 Task: Look for products in the category "Baby Health Care" from Hyland's only.
Action: Mouse moved to (259, 137)
Screenshot: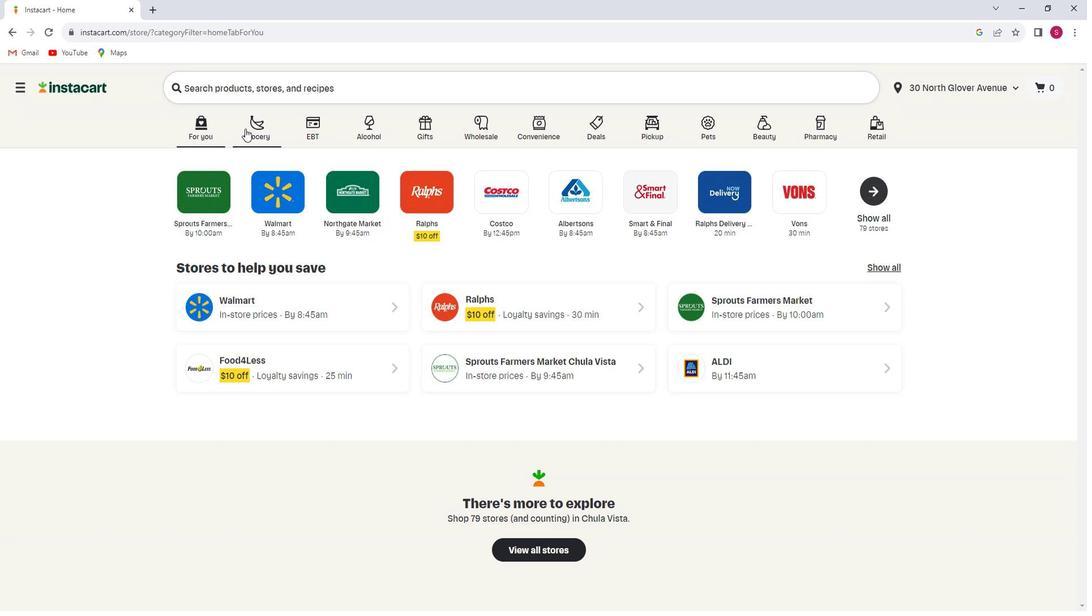 
Action: Mouse pressed left at (259, 137)
Screenshot: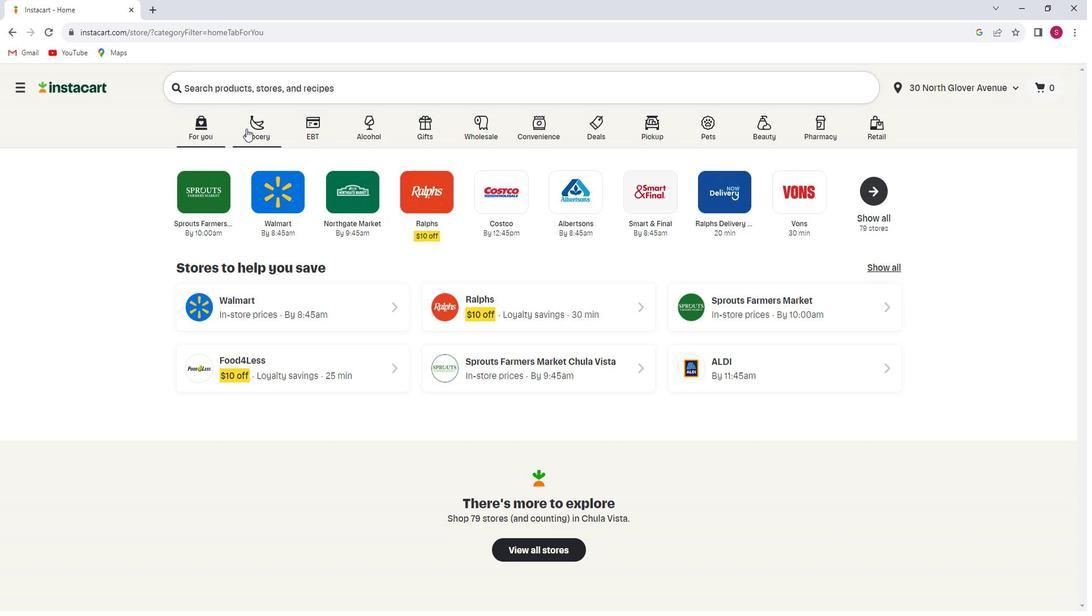 
Action: Mouse moved to (265, 347)
Screenshot: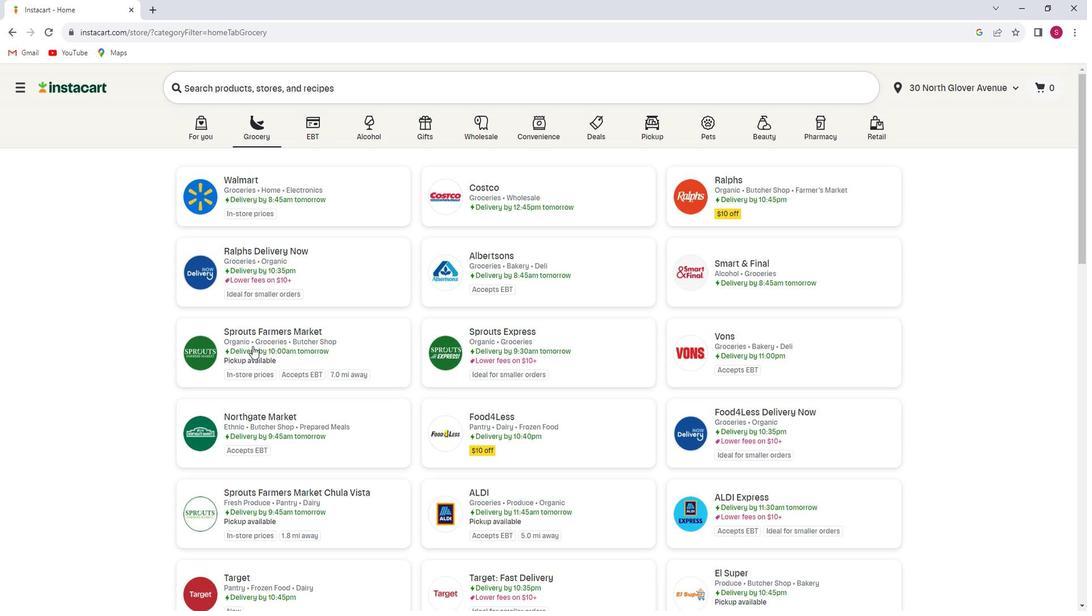 
Action: Mouse pressed left at (265, 347)
Screenshot: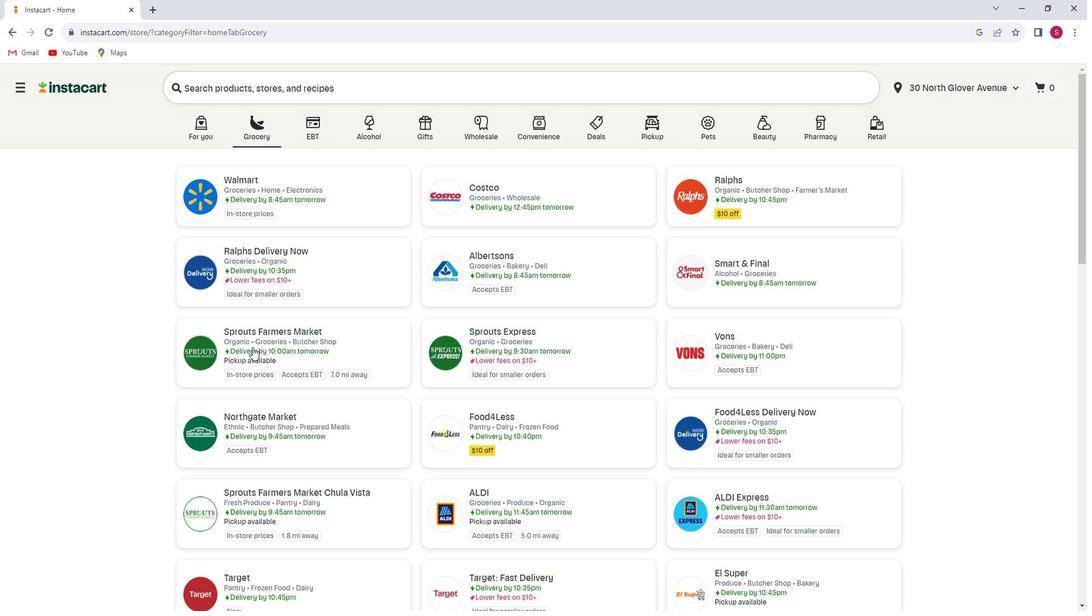 
Action: Mouse moved to (150, 381)
Screenshot: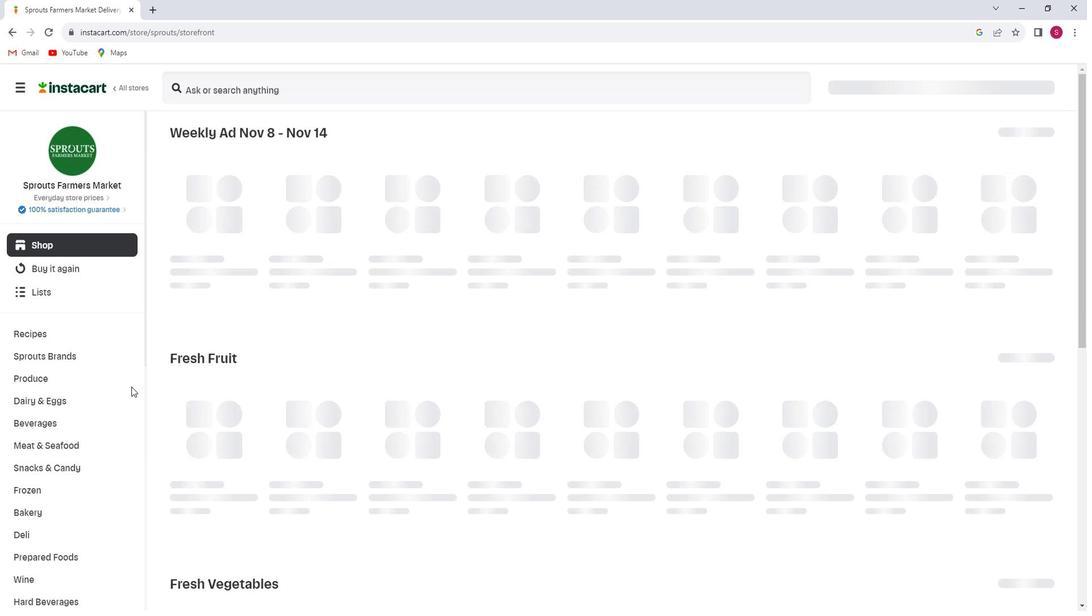 
Action: Mouse scrolled (150, 381) with delta (0, 0)
Screenshot: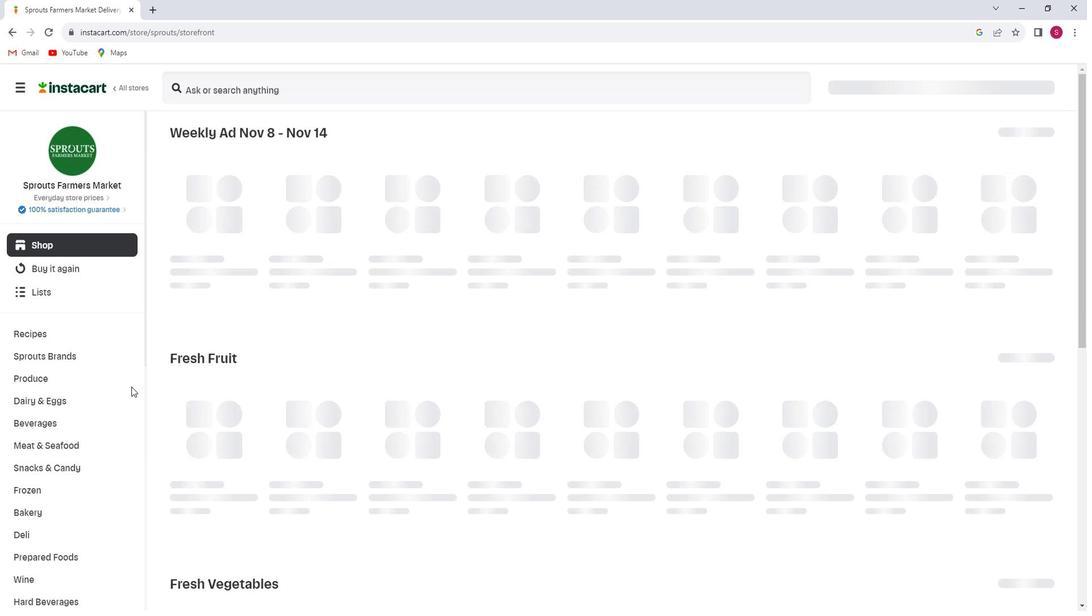 
Action: Mouse moved to (134, 390)
Screenshot: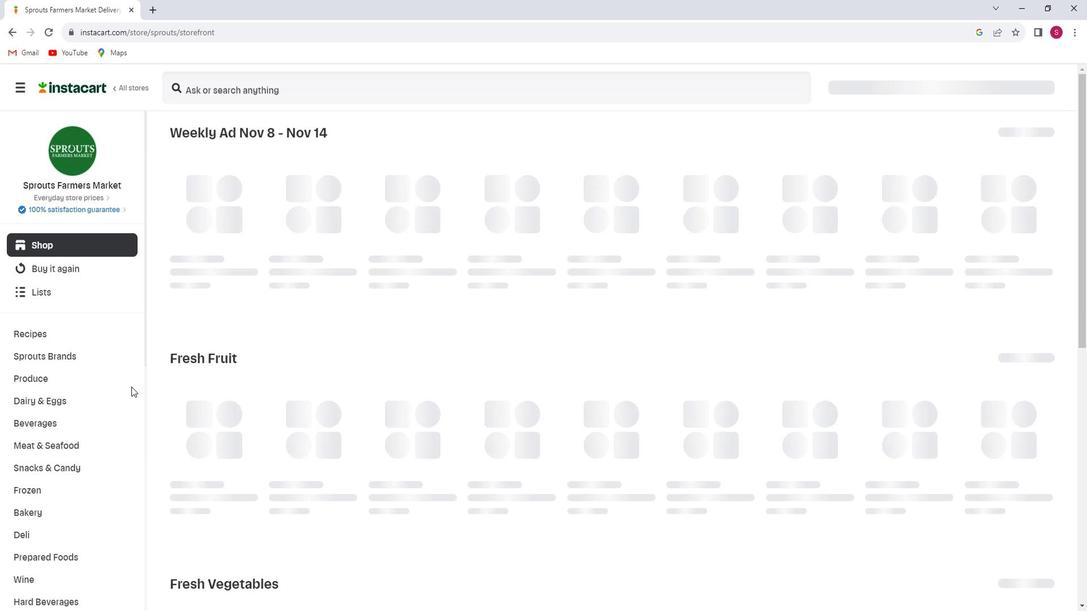
Action: Mouse scrolled (134, 390) with delta (0, 0)
Screenshot: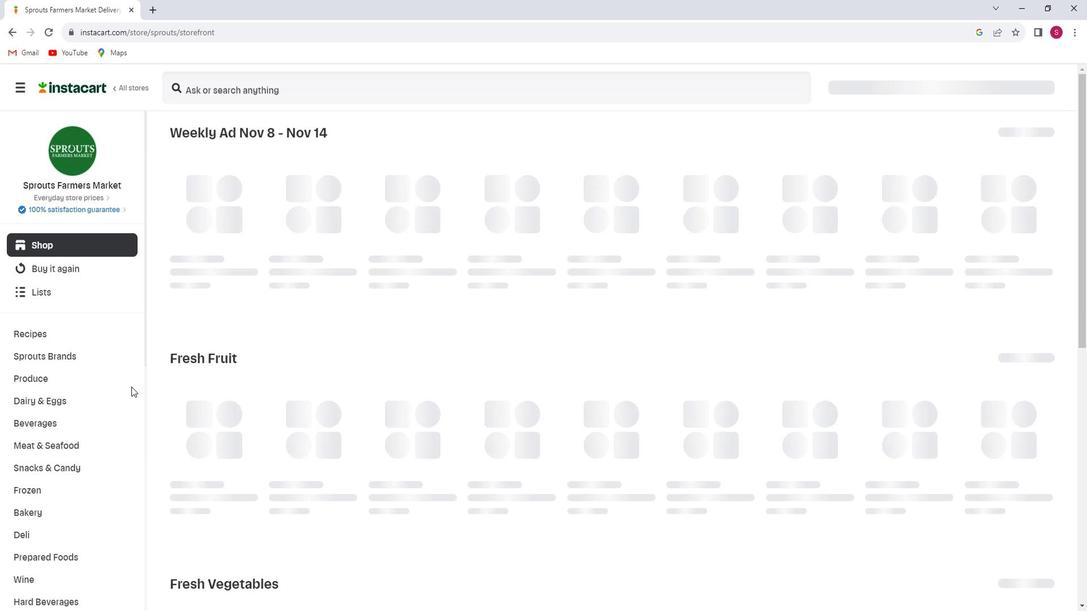 
Action: Mouse moved to (126, 393)
Screenshot: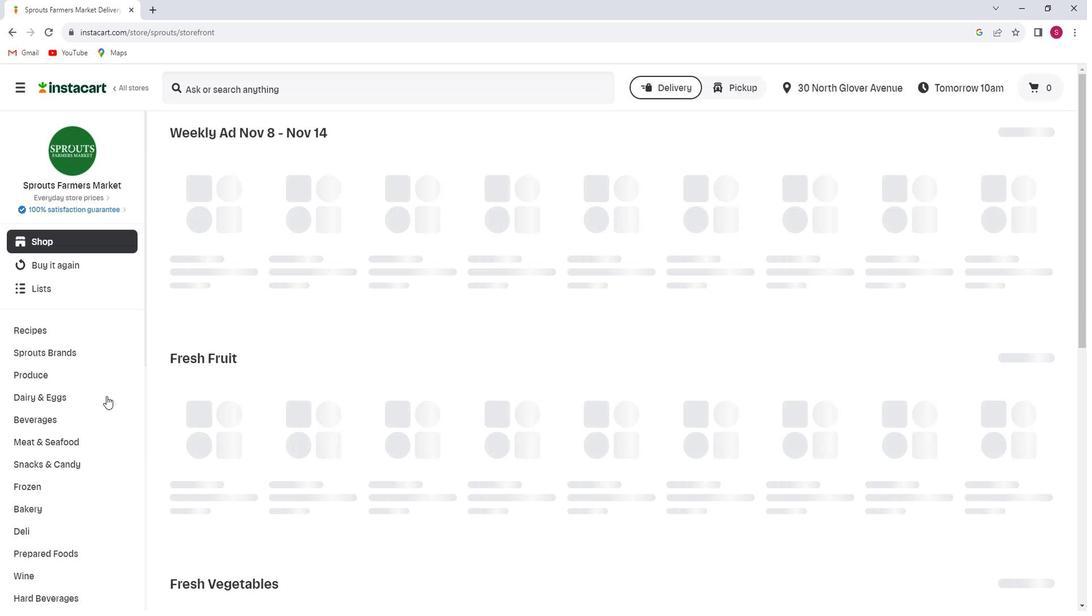 
Action: Mouse scrolled (126, 392) with delta (0, 0)
Screenshot: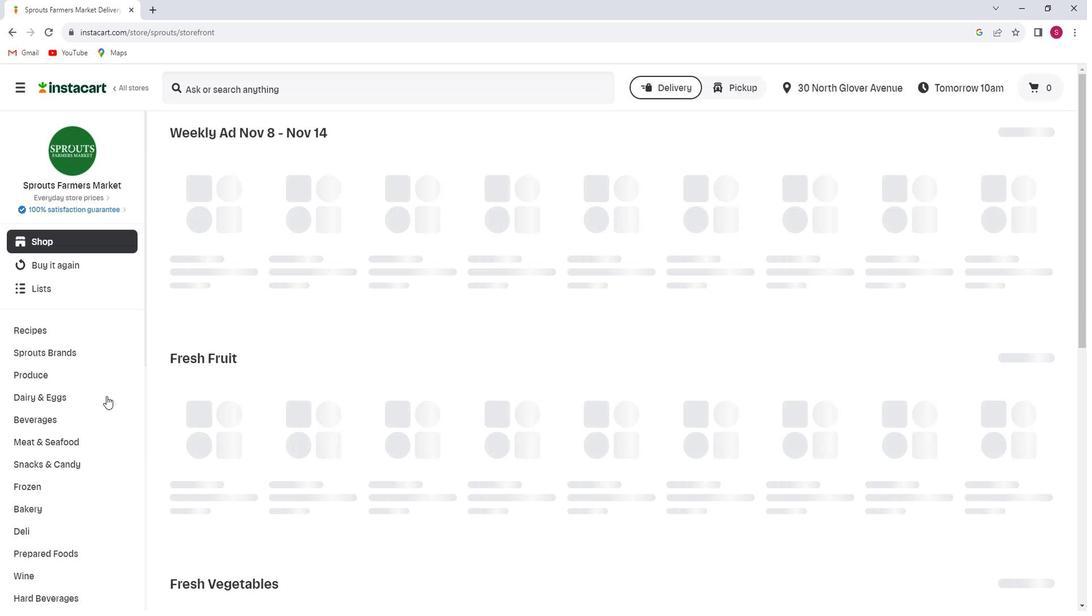 
Action: Mouse moved to (117, 394)
Screenshot: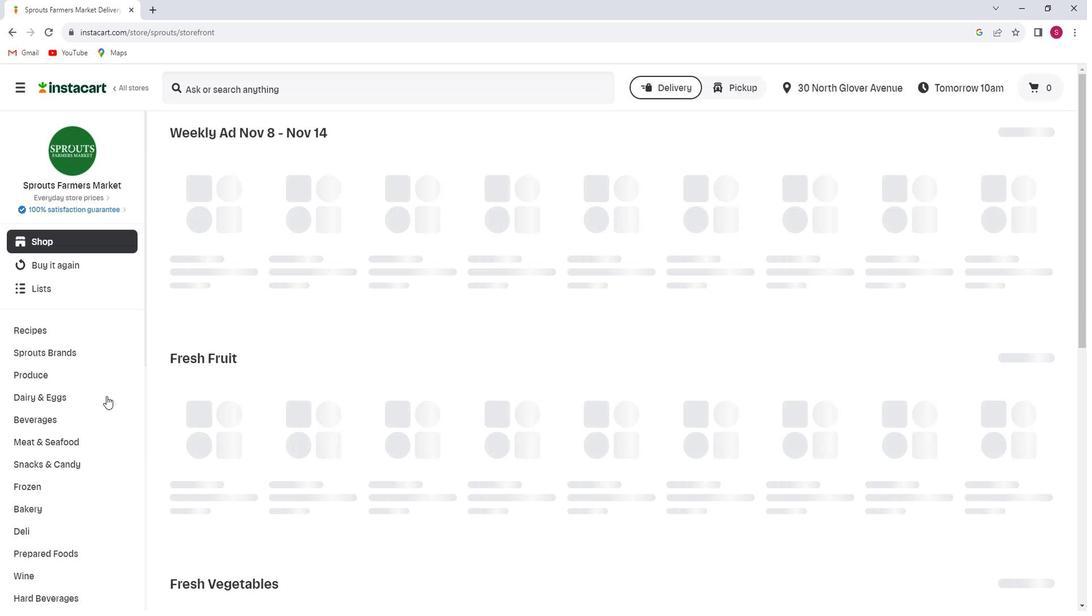 
Action: Mouse scrolled (117, 394) with delta (0, 0)
Screenshot: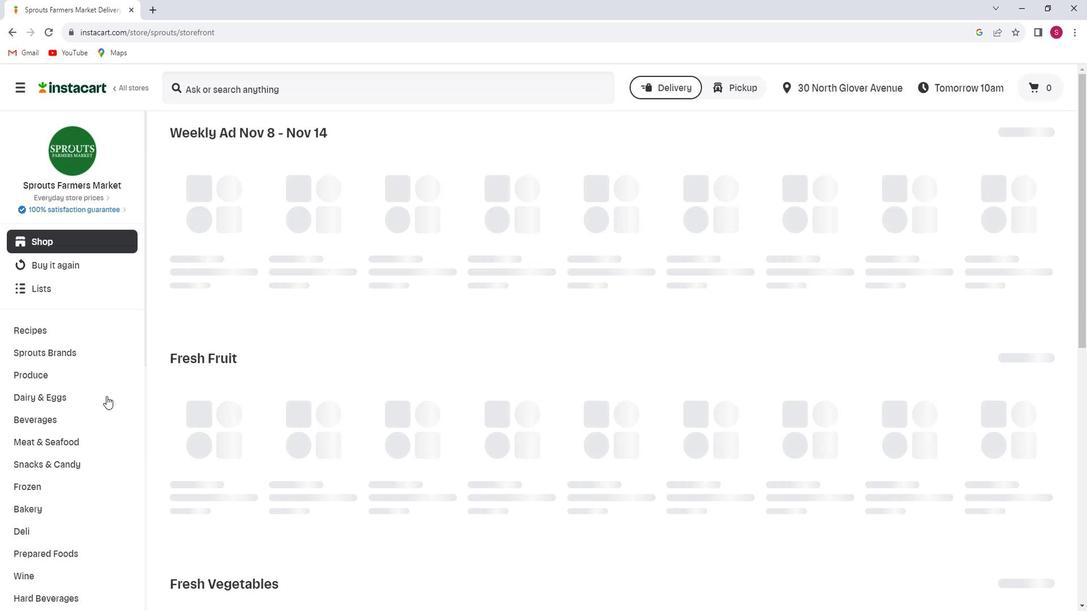 
Action: Mouse moved to (113, 394)
Screenshot: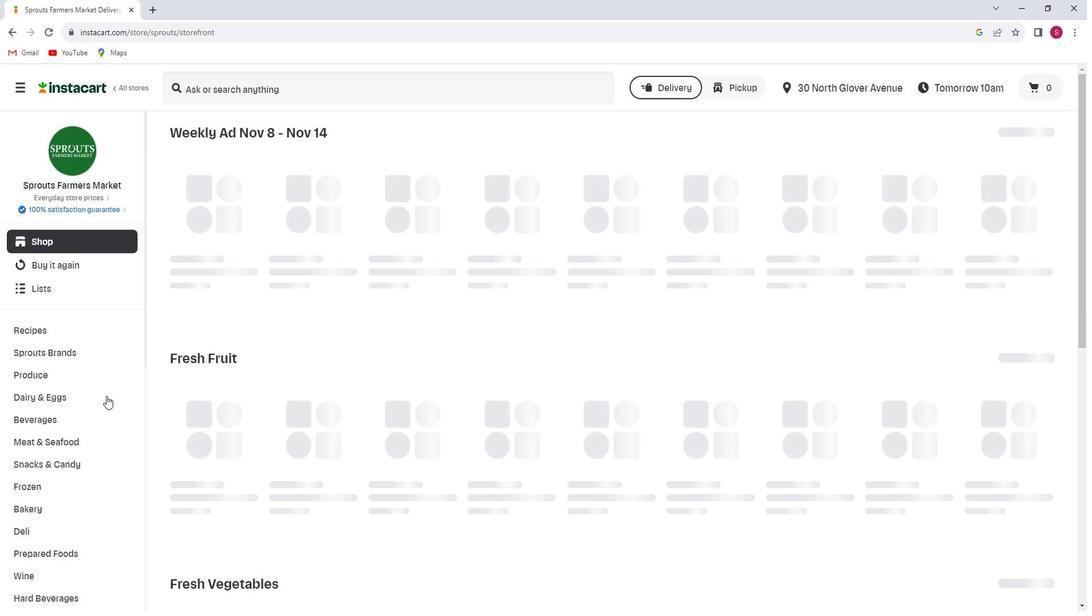 
Action: Mouse scrolled (113, 394) with delta (0, 0)
Screenshot: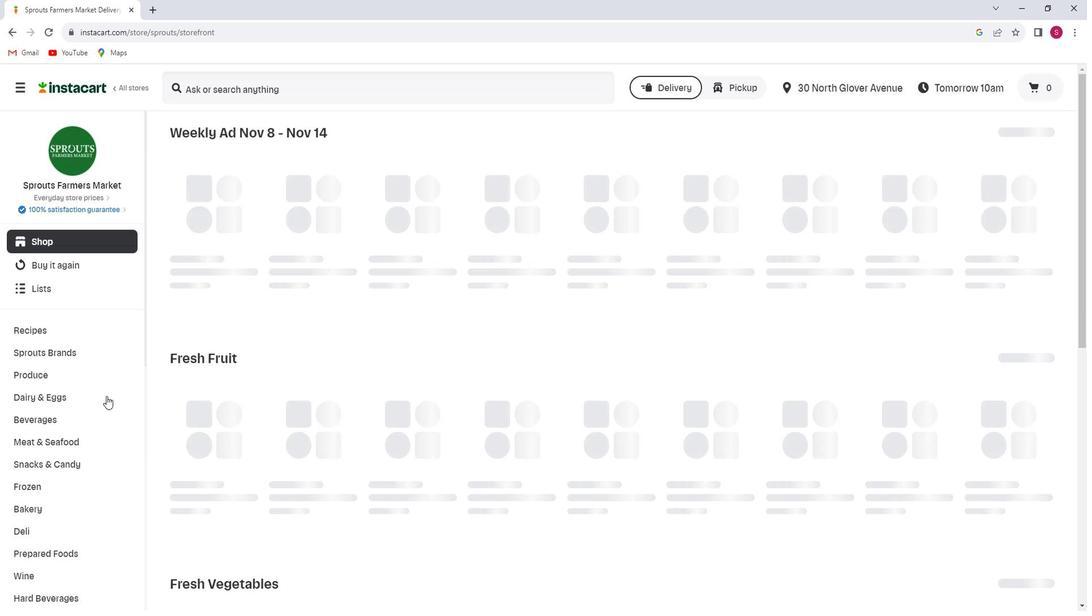 
Action: Mouse moved to (108, 394)
Screenshot: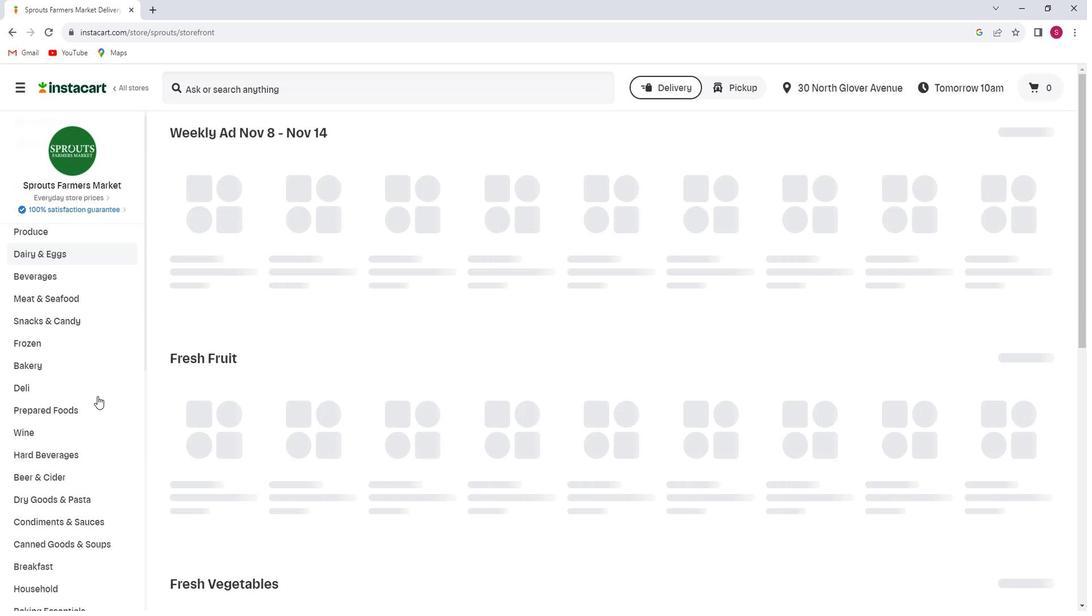 
Action: Mouse scrolled (108, 394) with delta (0, 0)
Screenshot: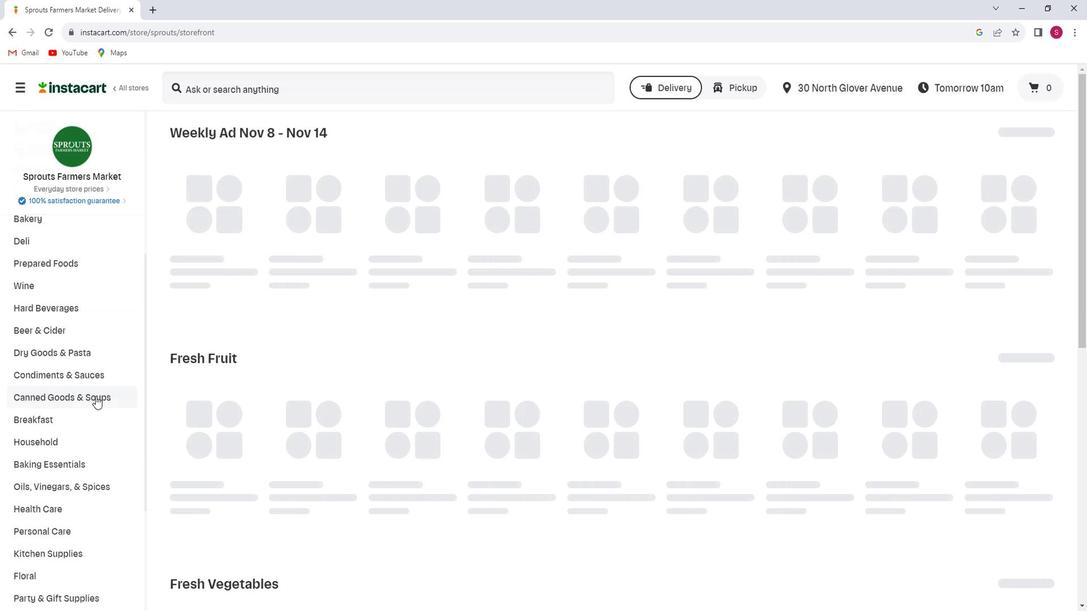 
Action: Mouse scrolled (108, 394) with delta (0, 0)
Screenshot: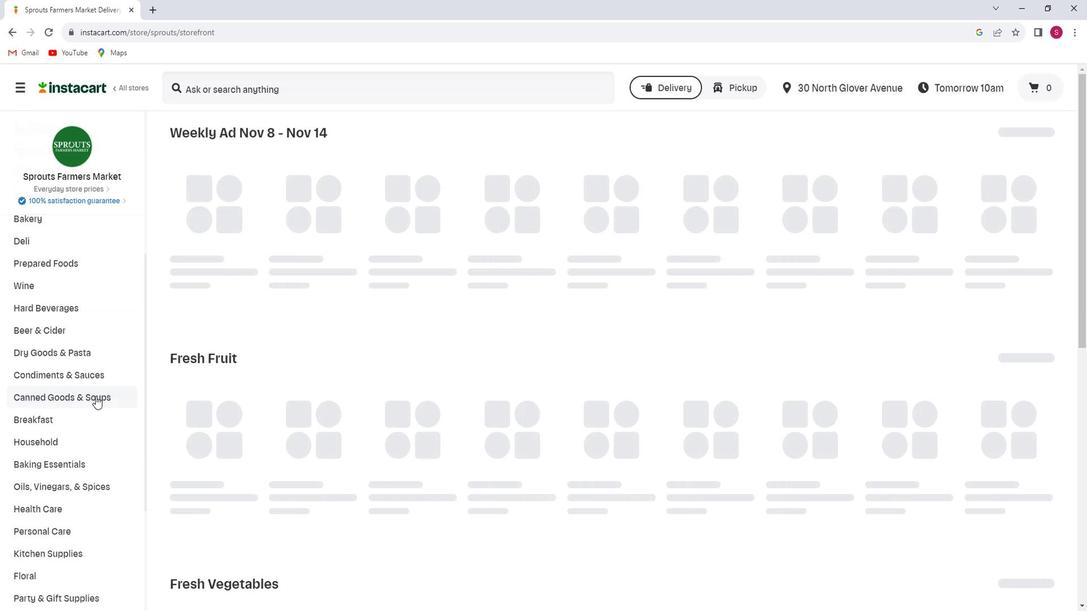 
Action: Mouse moved to (64, 424)
Screenshot: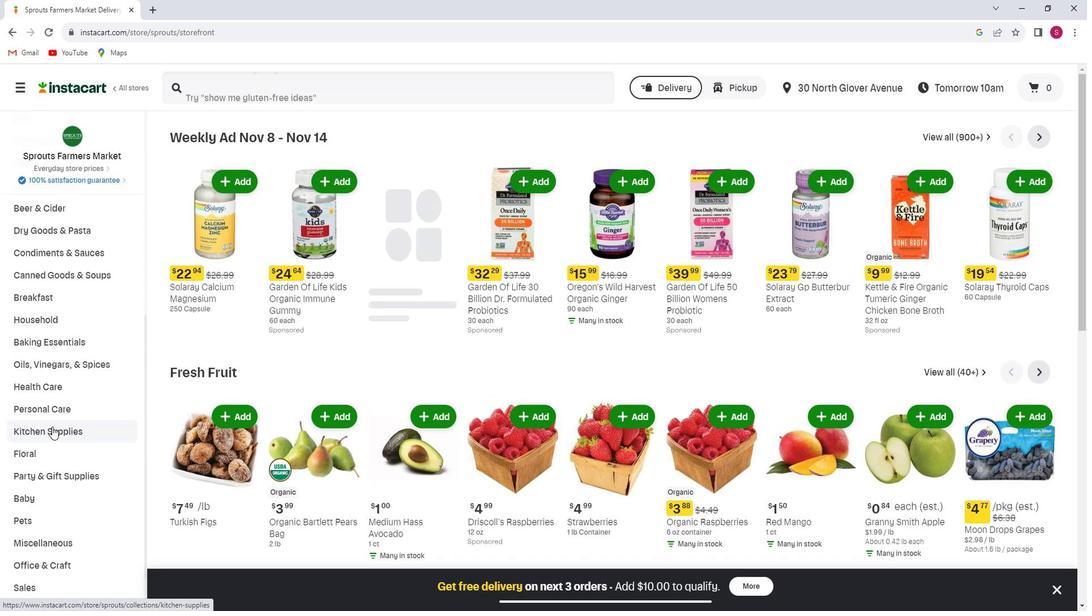 
Action: Mouse scrolled (64, 423) with delta (0, 0)
Screenshot: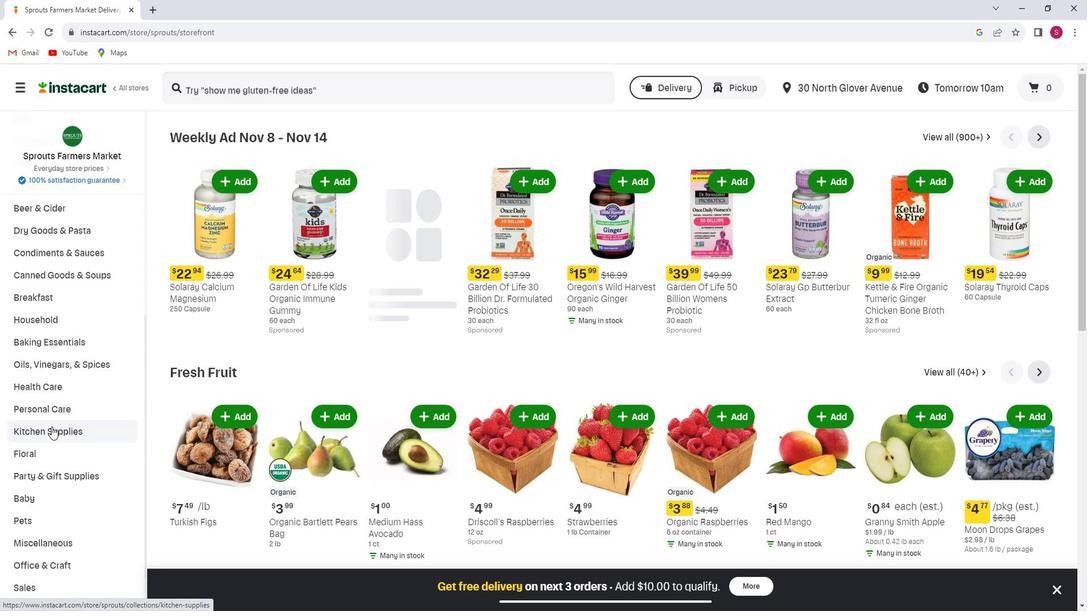 
Action: Mouse scrolled (64, 423) with delta (0, 0)
Screenshot: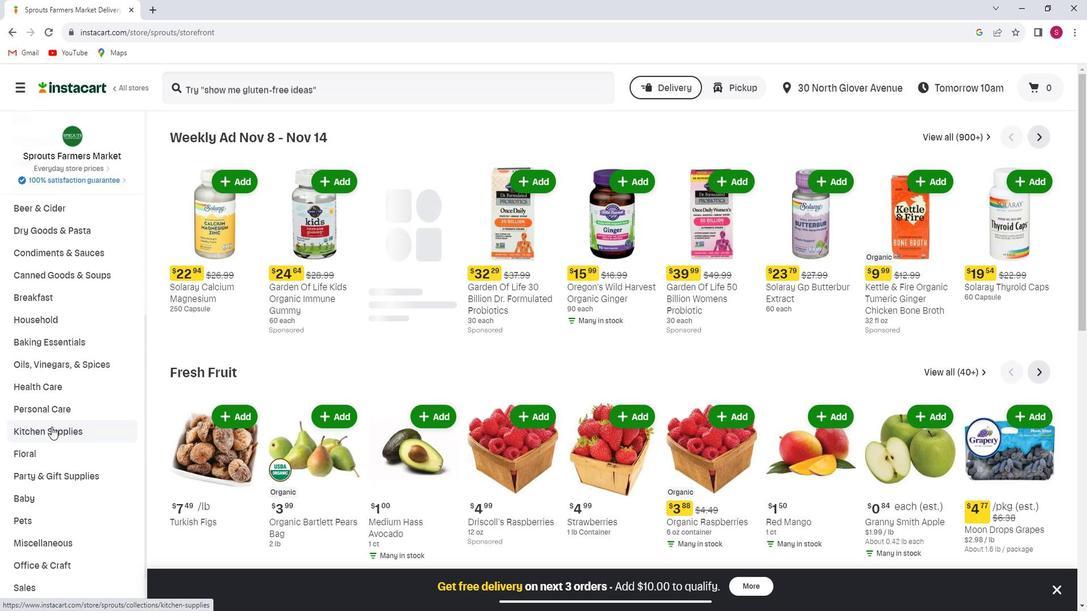 
Action: Mouse moved to (46, 438)
Screenshot: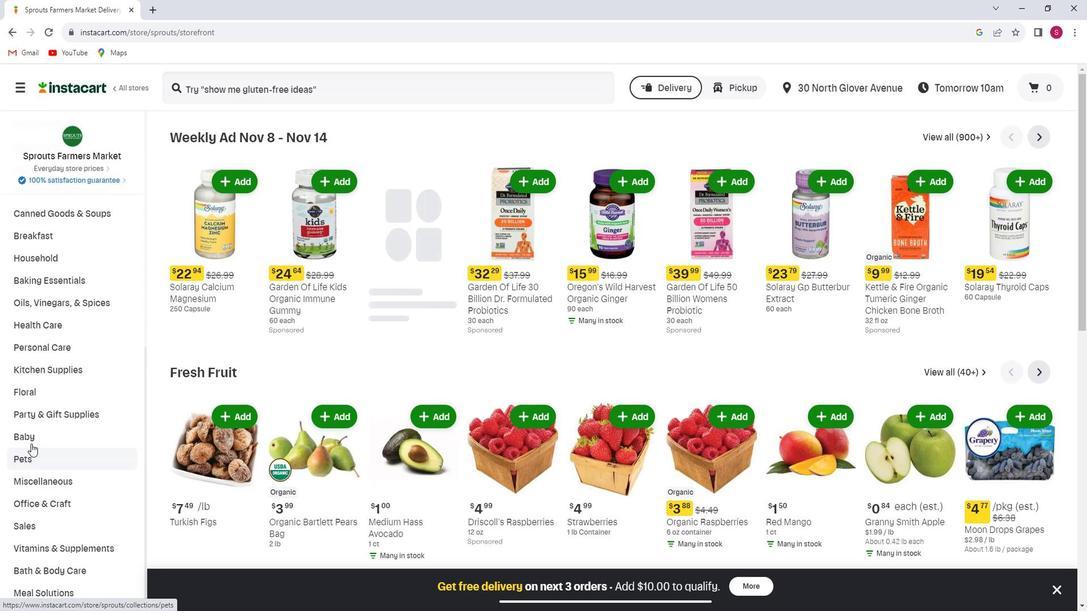 
Action: Mouse pressed left at (46, 438)
Screenshot: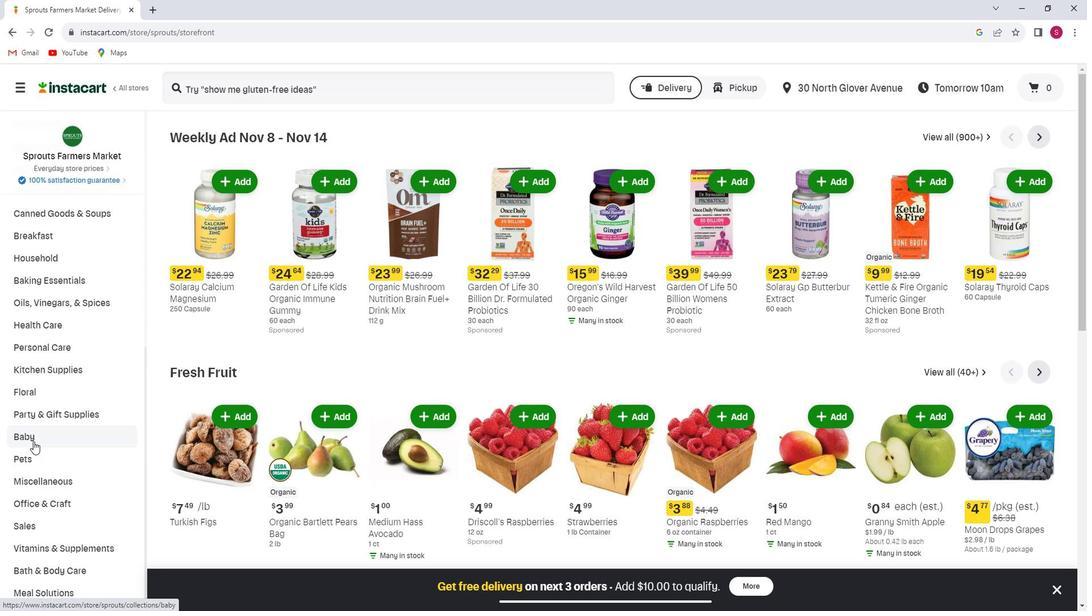 
Action: Mouse moved to (44, 456)
Screenshot: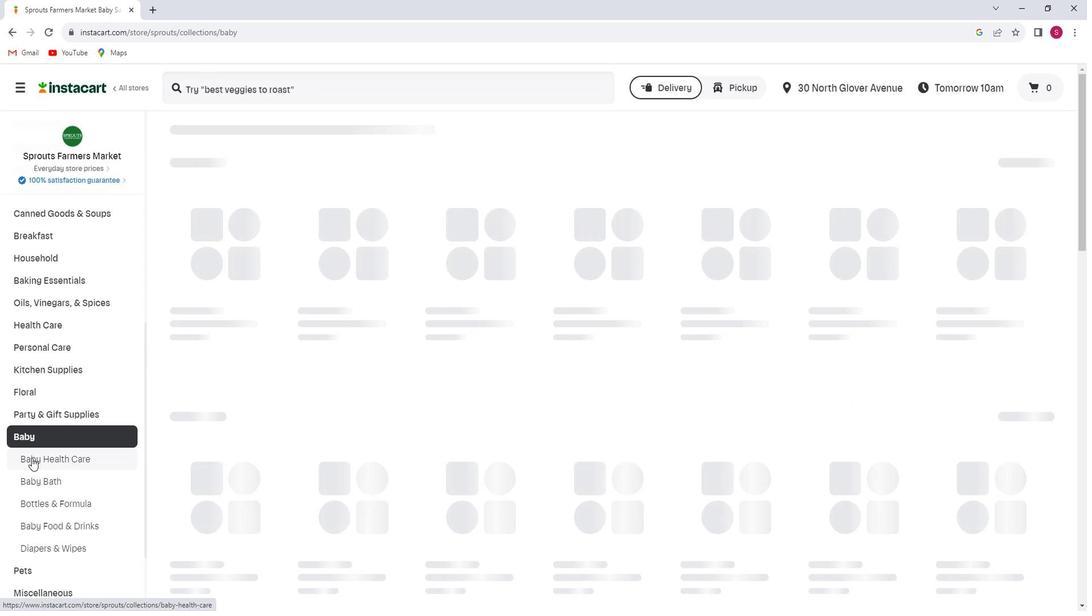 
Action: Mouse pressed left at (44, 456)
Screenshot: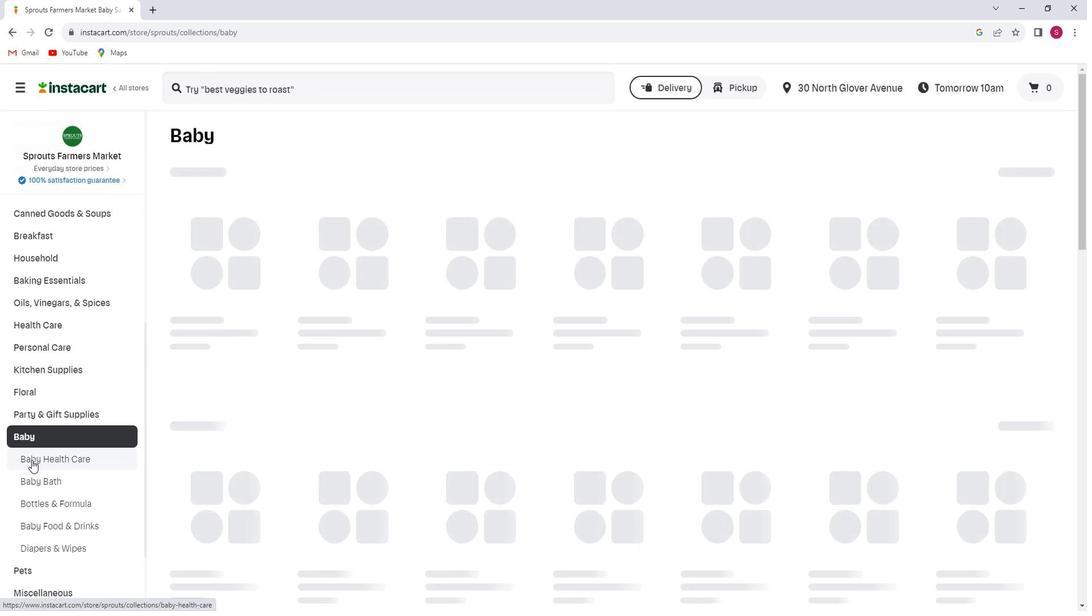 
Action: Mouse moved to (279, 237)
Screenshot: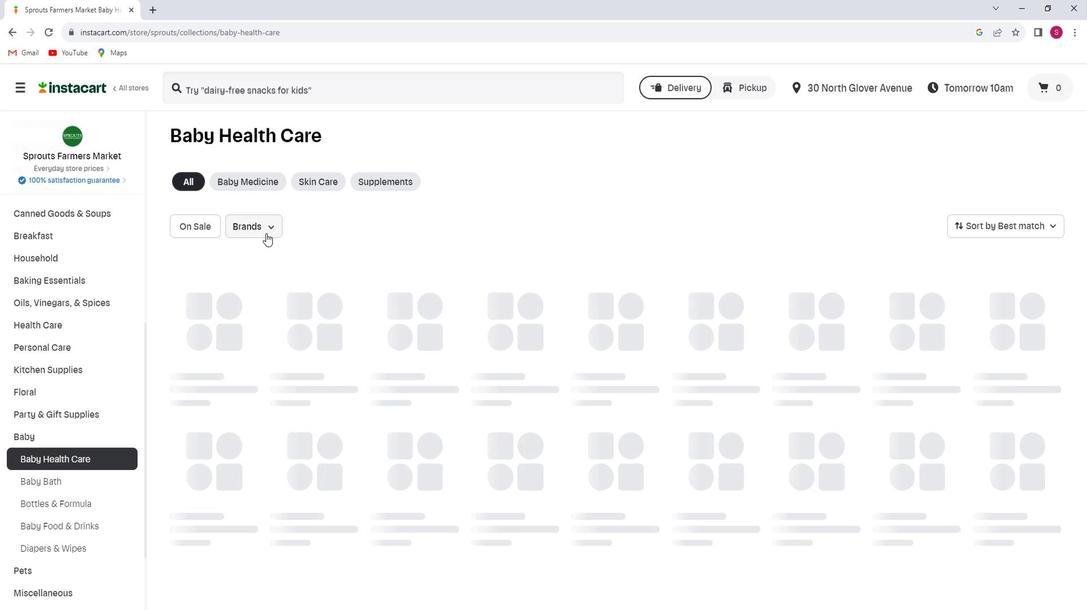 
Action: Mouse pressed left at (279, 237)
Screenshot: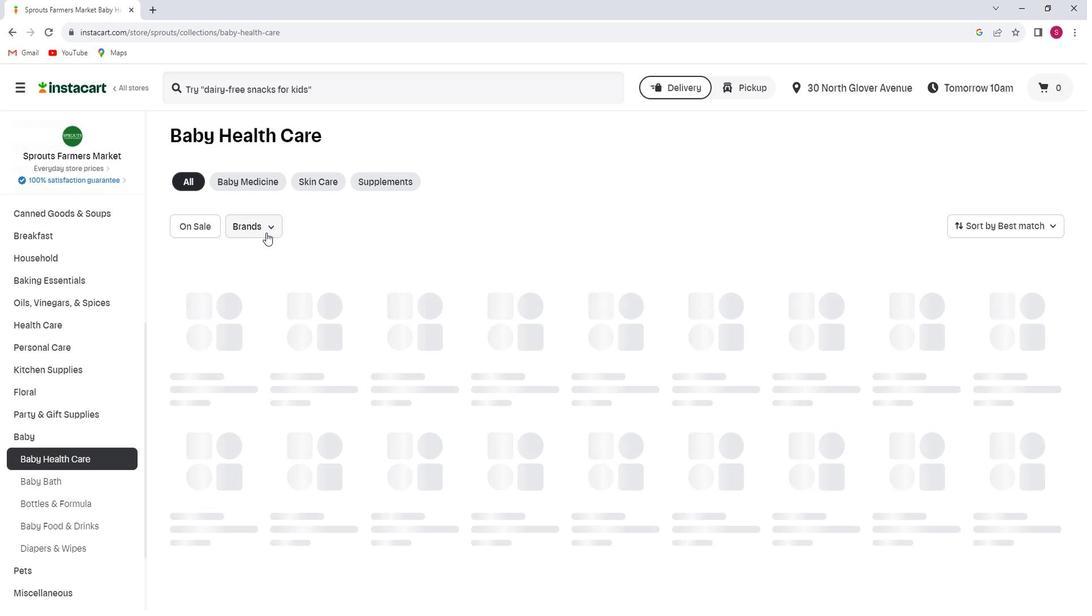 
Action: Mouse moved to (253, 297)
Screenshot: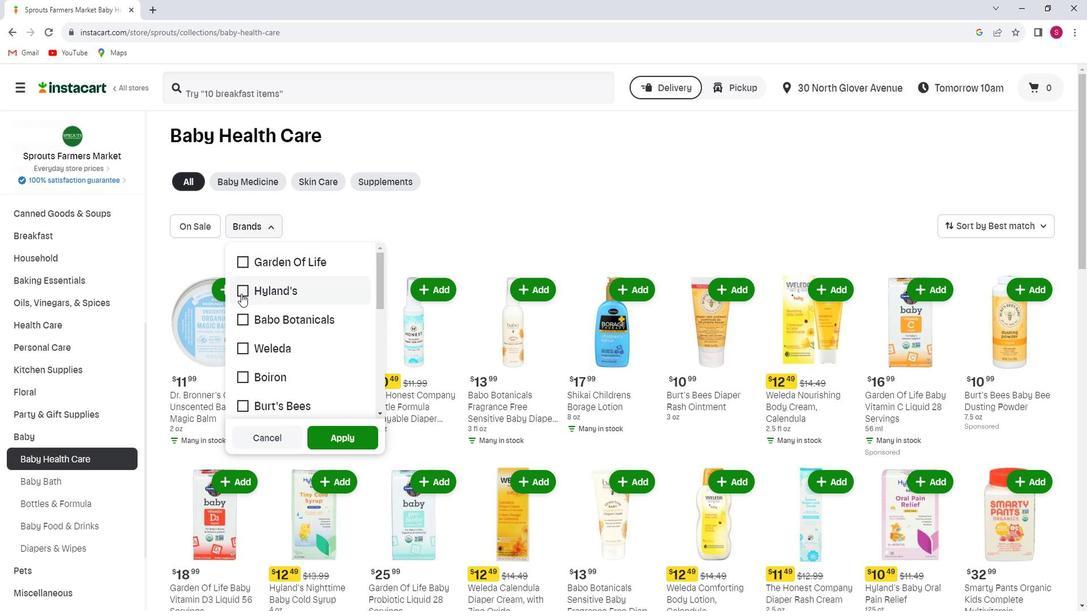 
Action: Mouse pressed left at (253, 297)
Screenshot: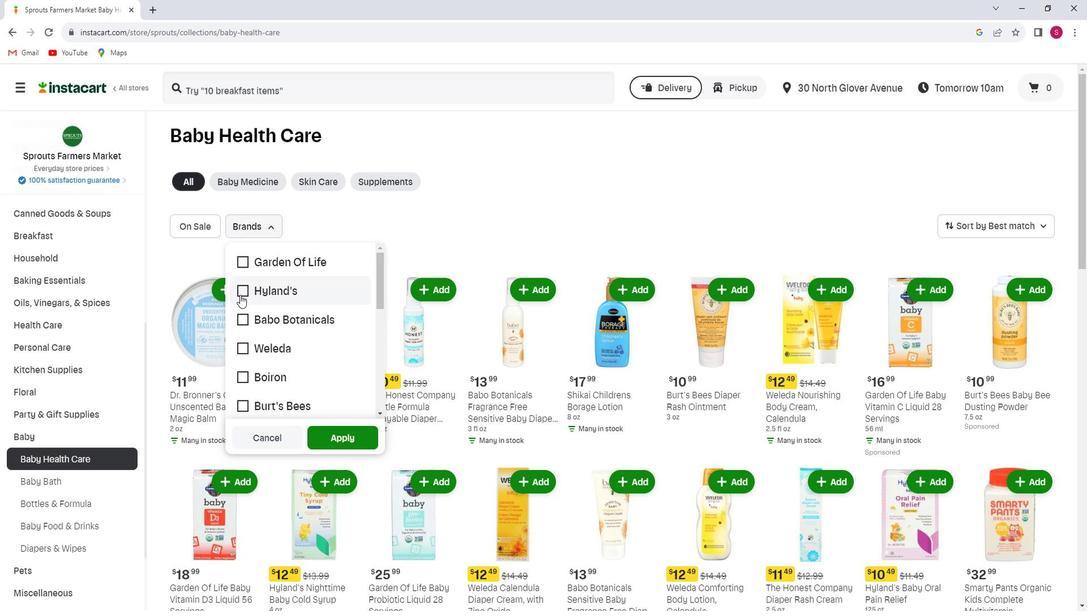 
Action: Mouse moved to (357, 430)
Screenshot: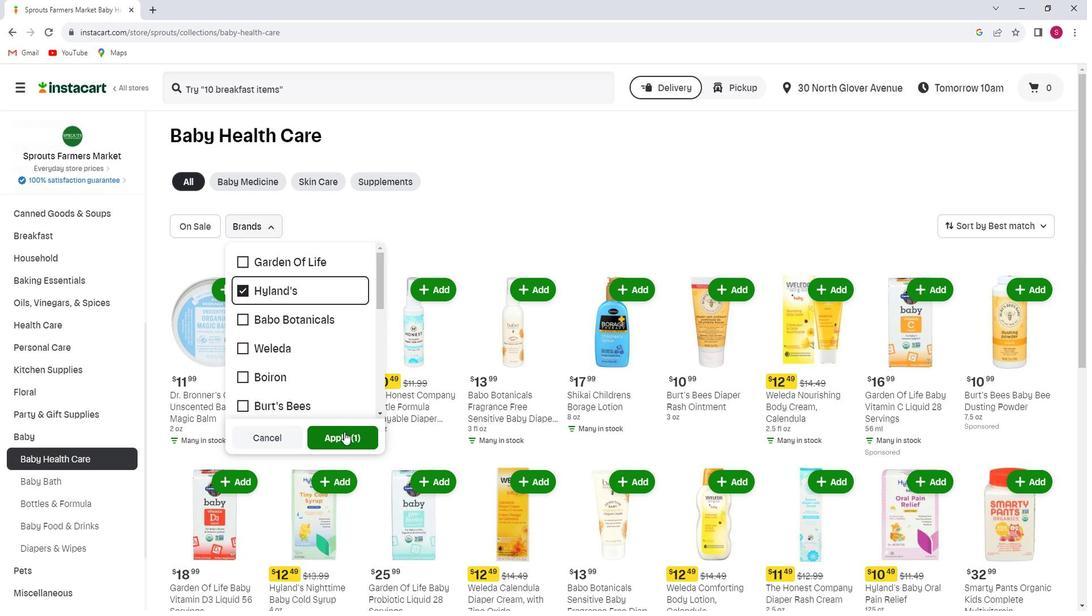 
Action: Mouse pressed left at (357, 430)
Screenshot: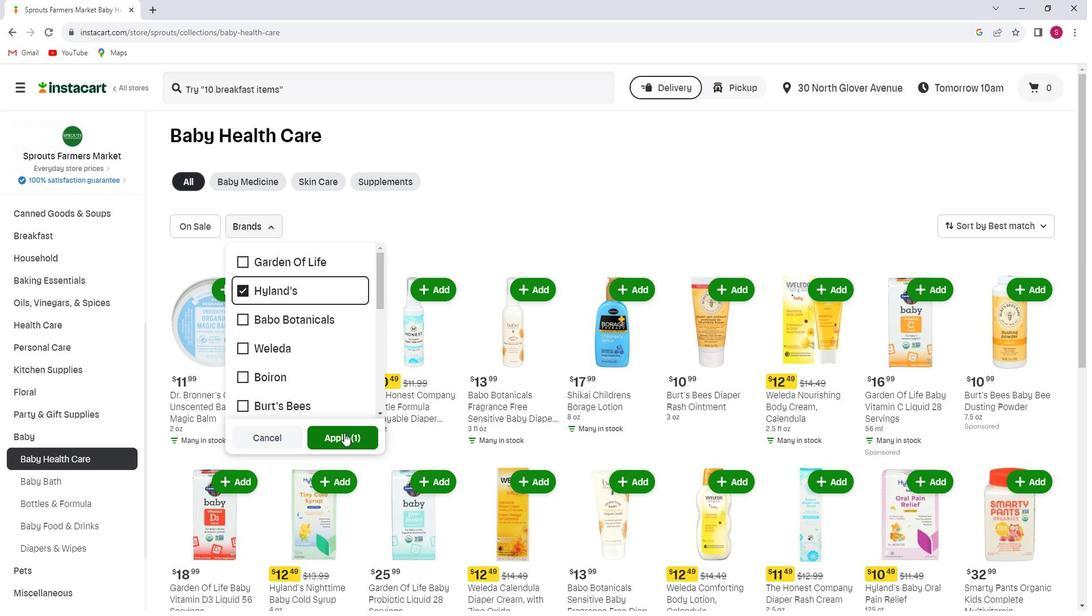
